 Task: Show start dictation
Action: Mouse moved to (691, 274)
Screenshot: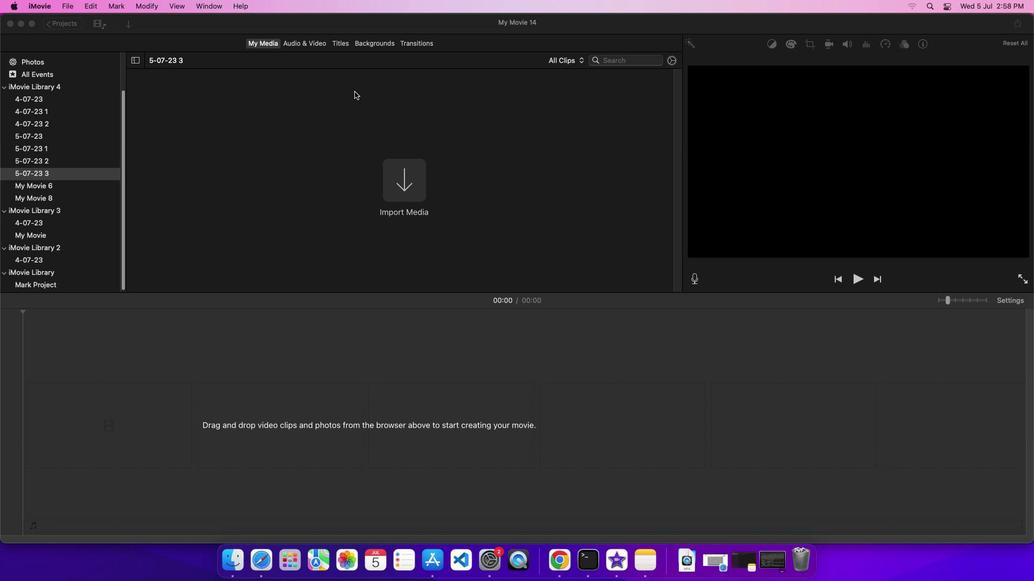 
Action: Mouse pressed left at (691, 274)
Screenshot: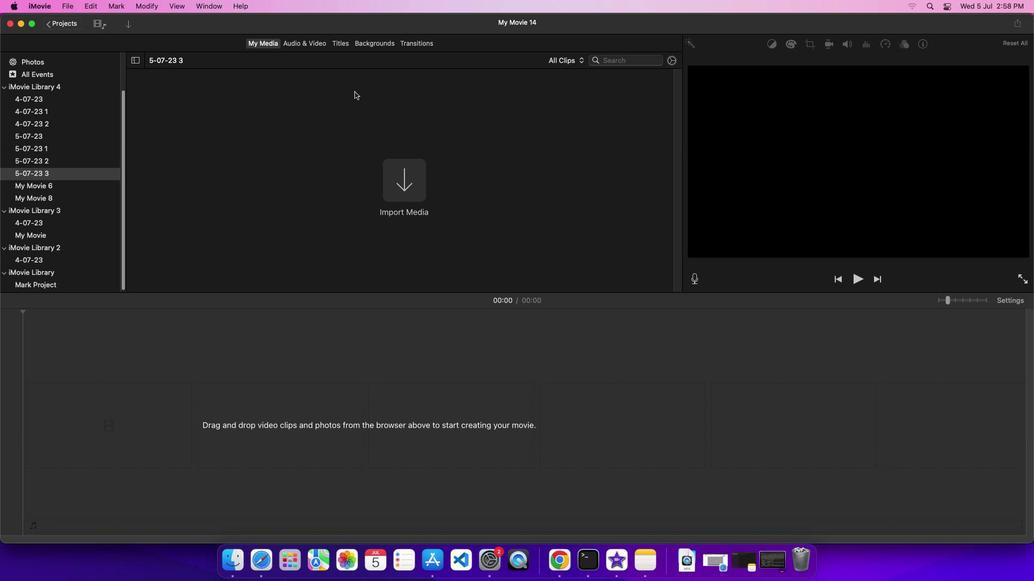 
Action: Mouse moved to (691, 274)
Screenshot: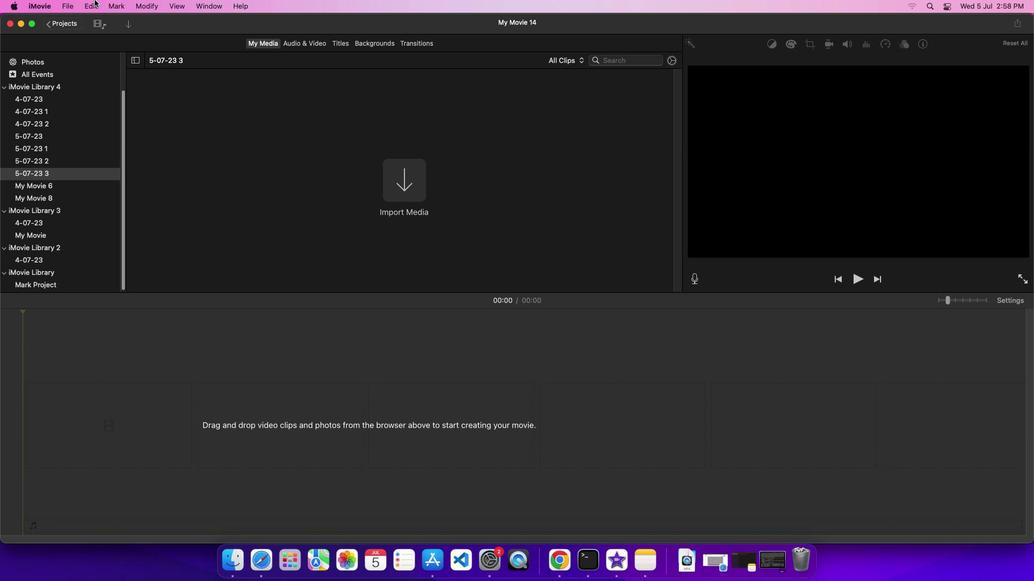 
Action: Mouse pressed left at (691, 274)
Screenshot: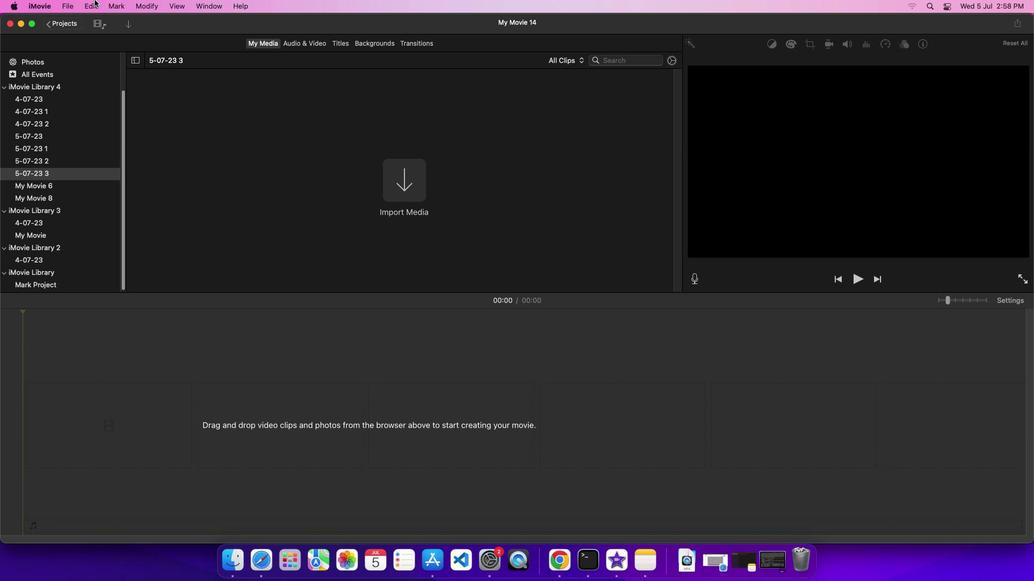 
Action: Mouse moved to (691, 274)
Screenshot: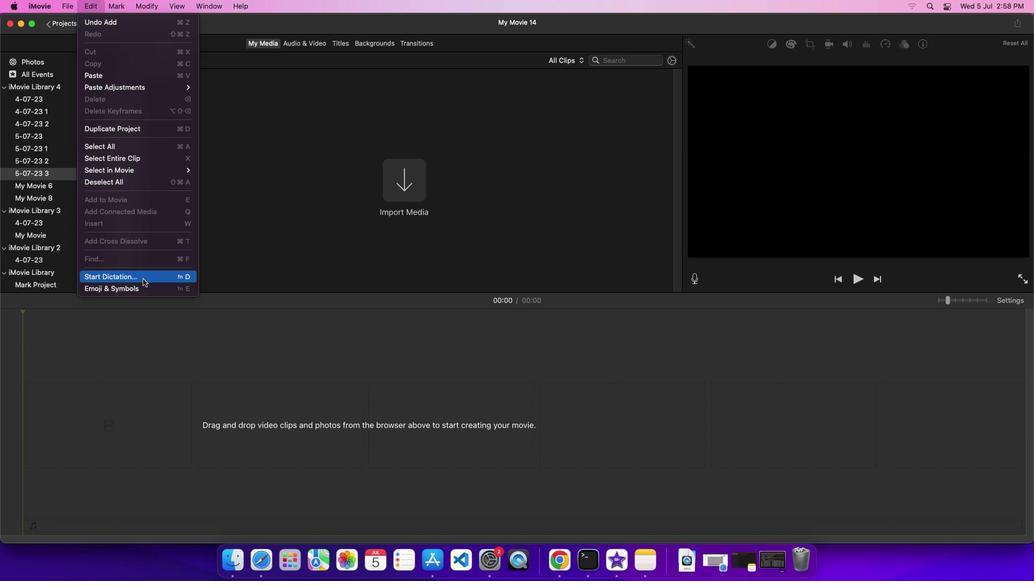 
